Task: Assign in the project XpressTech the issue 'Develop a new tool for automated testing of web services and APIs' to the sprint 'Black Hole'.
Action: Mouse moved to (929, 208)
Screenshot: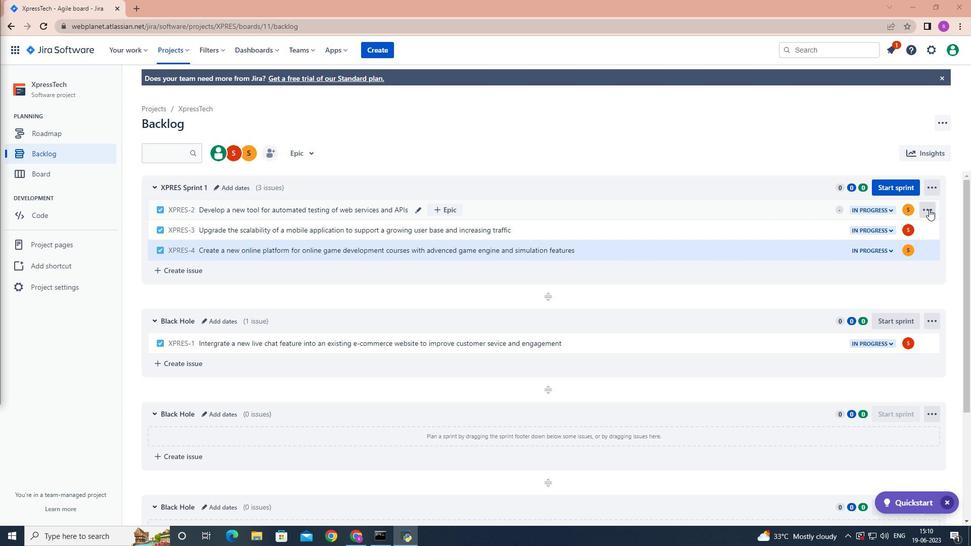 
Action: Mouse pressed left at (929, 208)
Screenshot: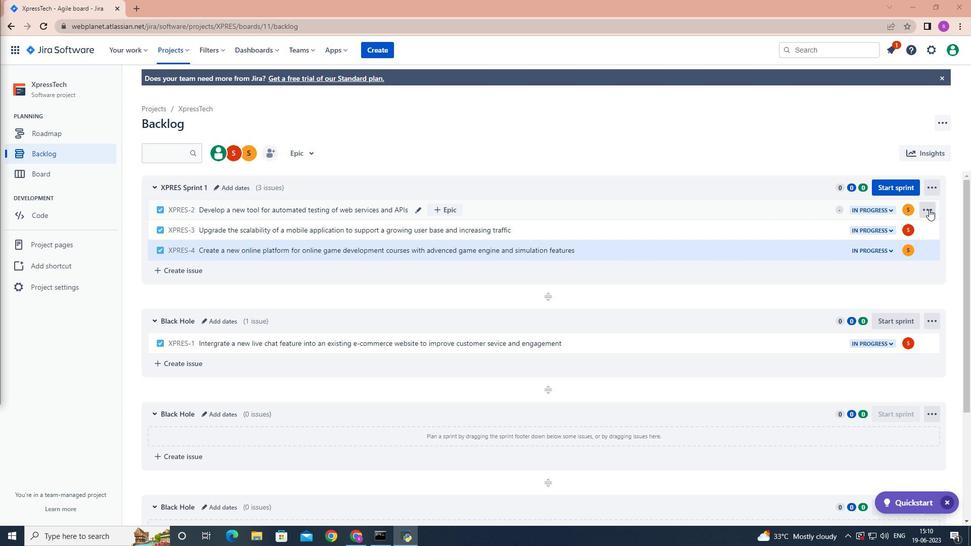 
Action: Mouse moved to (913, 336)
Screenshot: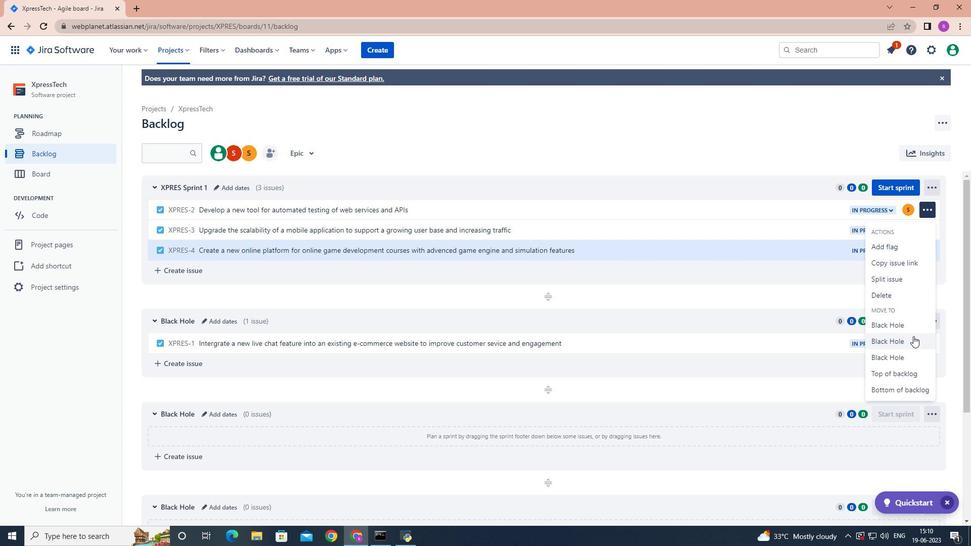 
Action: Mouse pressed left at (913, 336)
Screenshot: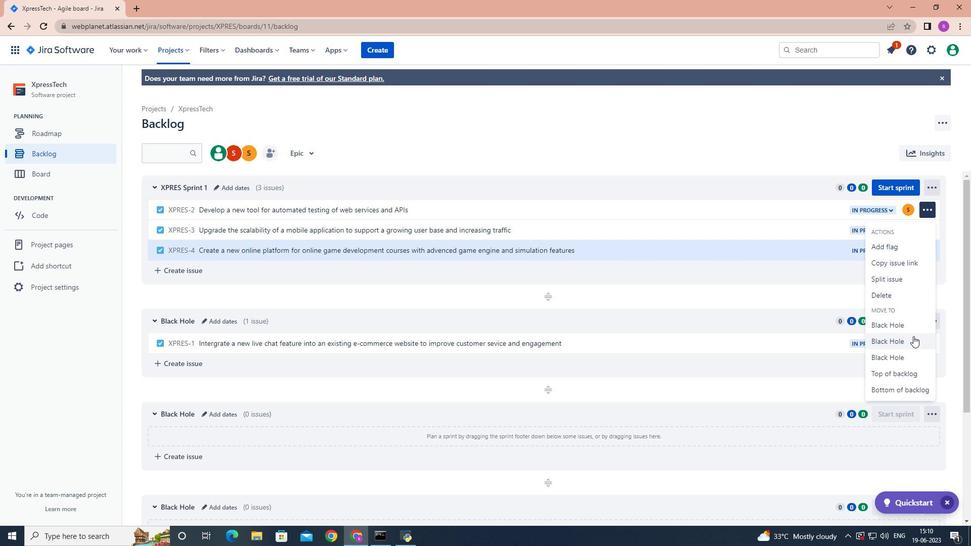 
Action: Mouse moved to (911, 336)
Screenshot: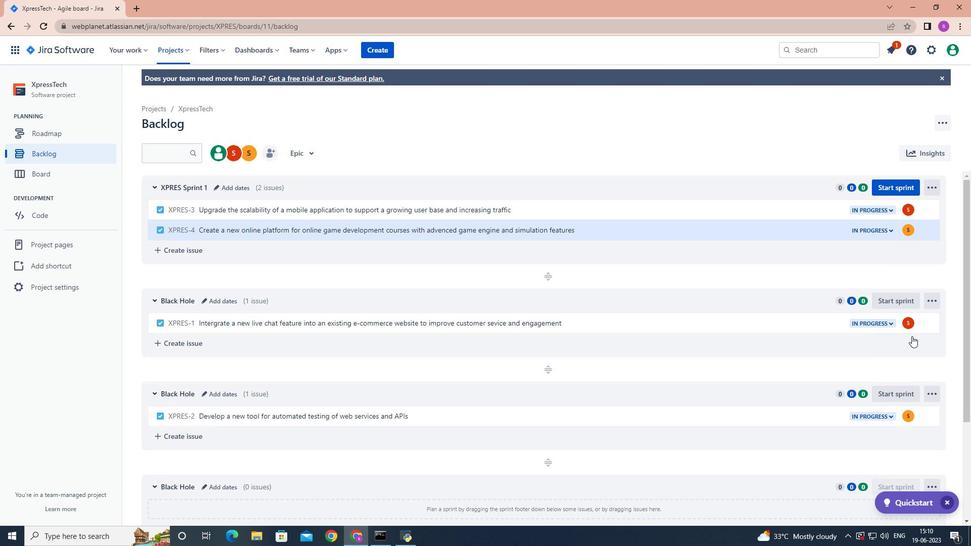
